 Task: Sync Google calendar.
Action: Mouse moved to (501, 49)
Screenshot: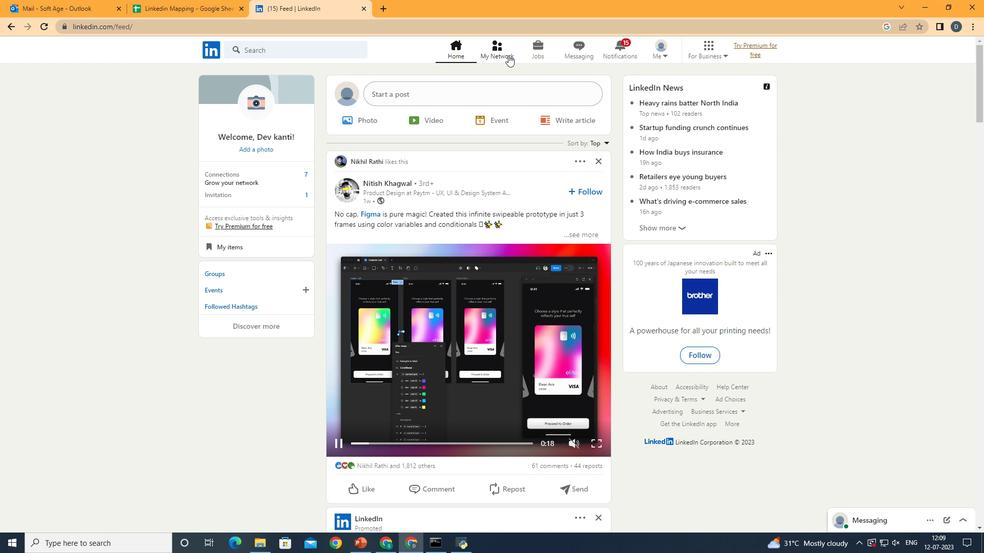 
Action: Mouse pressed left at (501, 49)
Screenshot: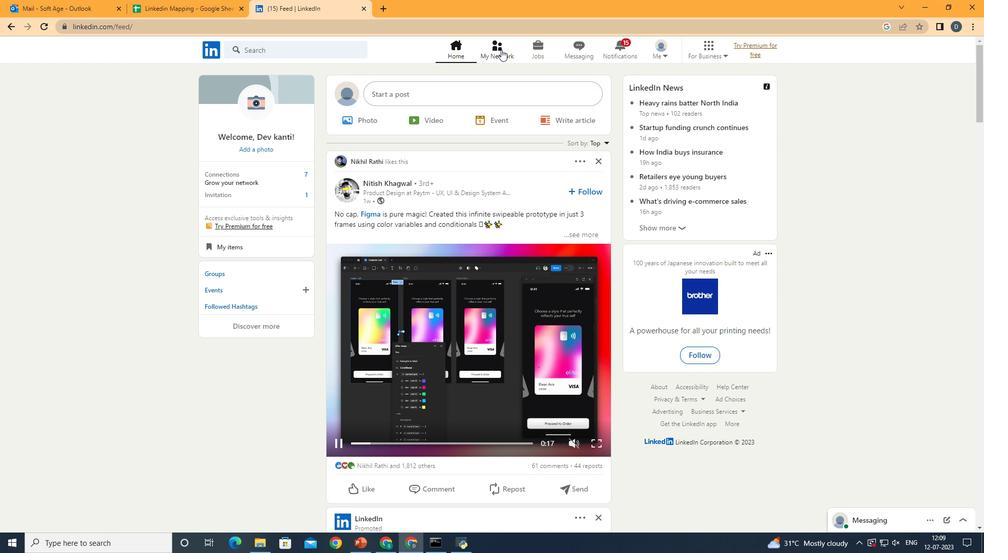 
Action: Mouse moved to (336, 127)
Screenshot: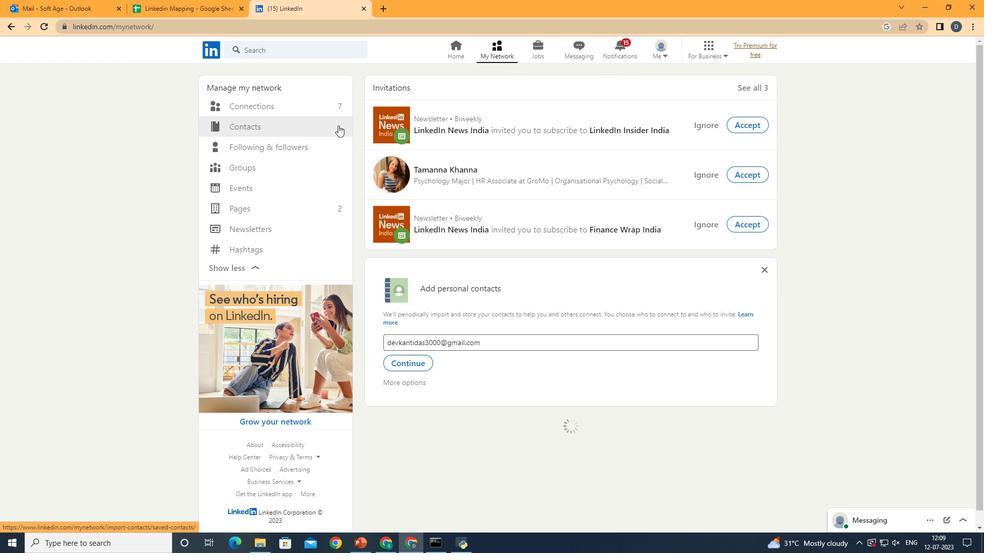 
Action: Mouse pressed left at (336, 127)
Screenshot: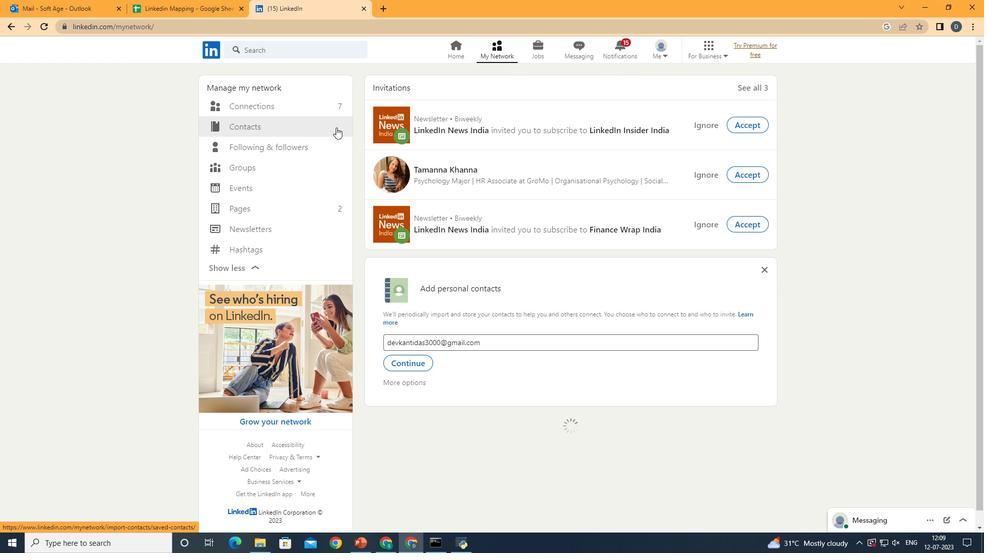 
Action: Mouse moved to (725, 186)
Screenshot: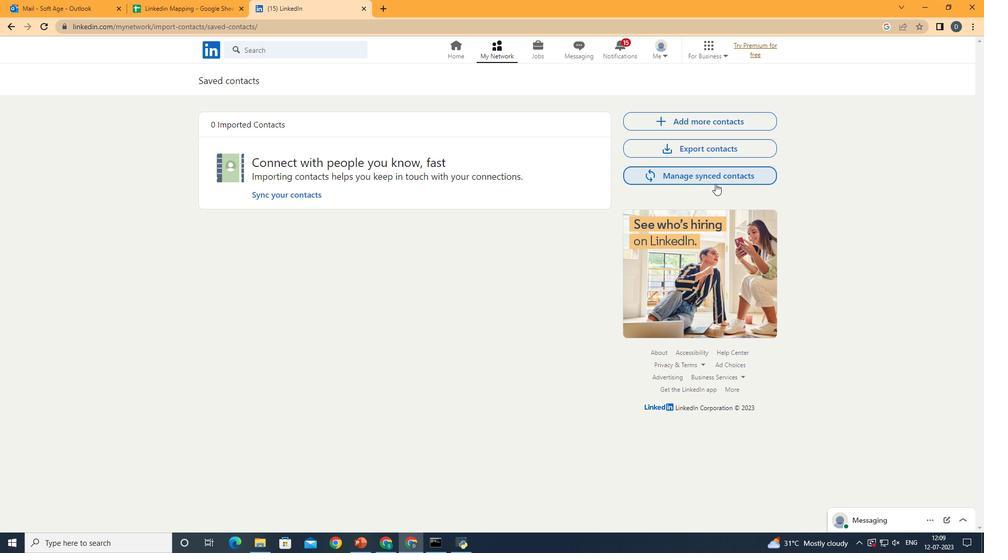 
Action: Mouse pressed left at (725, 186)
Screenshot: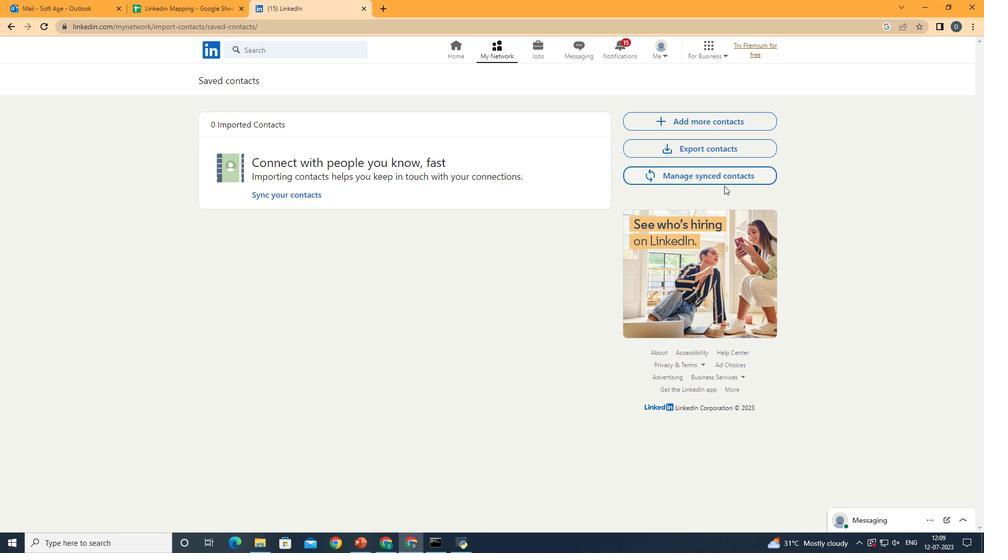 
Action: Mouse moved to (727, 181)
Screenshot: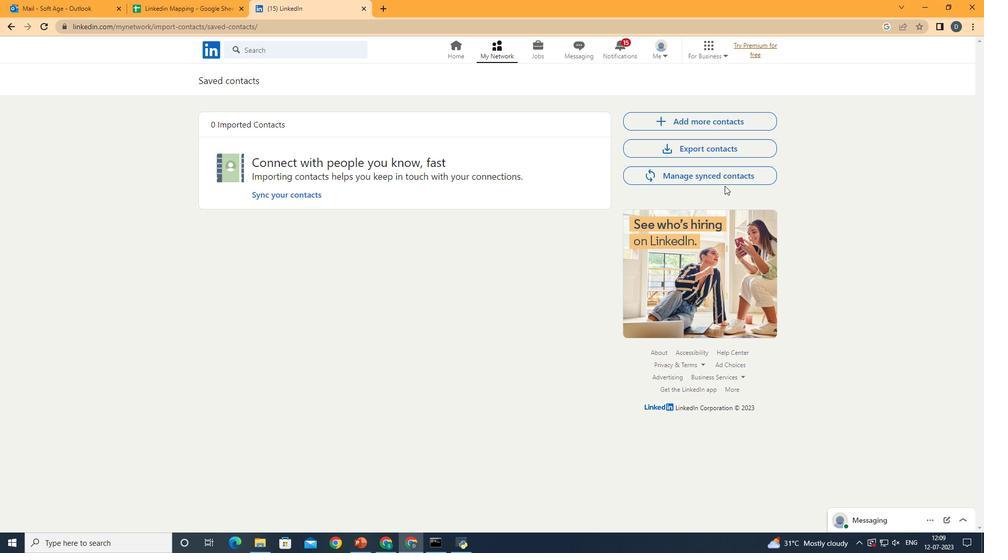 
Action: Mouse pressed left at (727, 181)
Screenshot: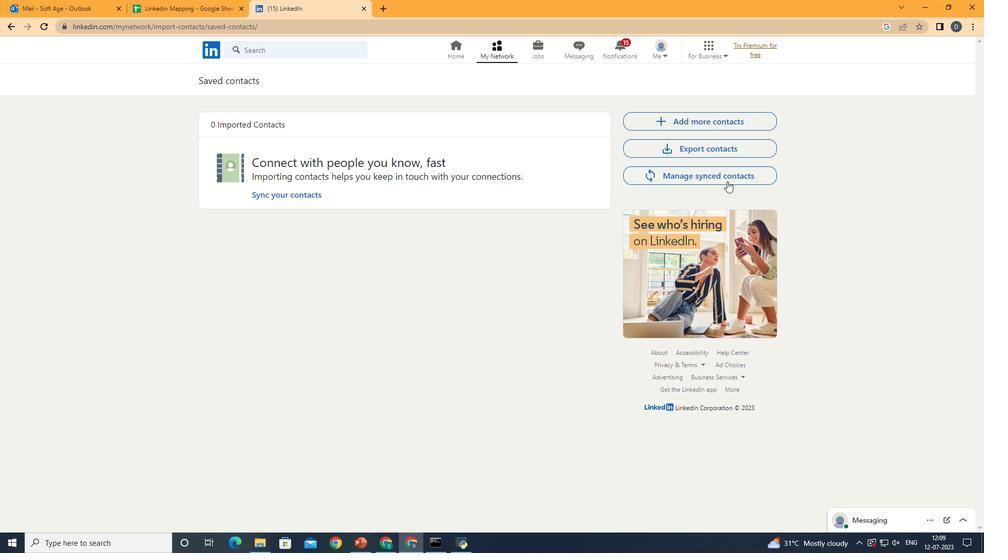 
Action: Mouse moved to (580, 397)
Screenshot: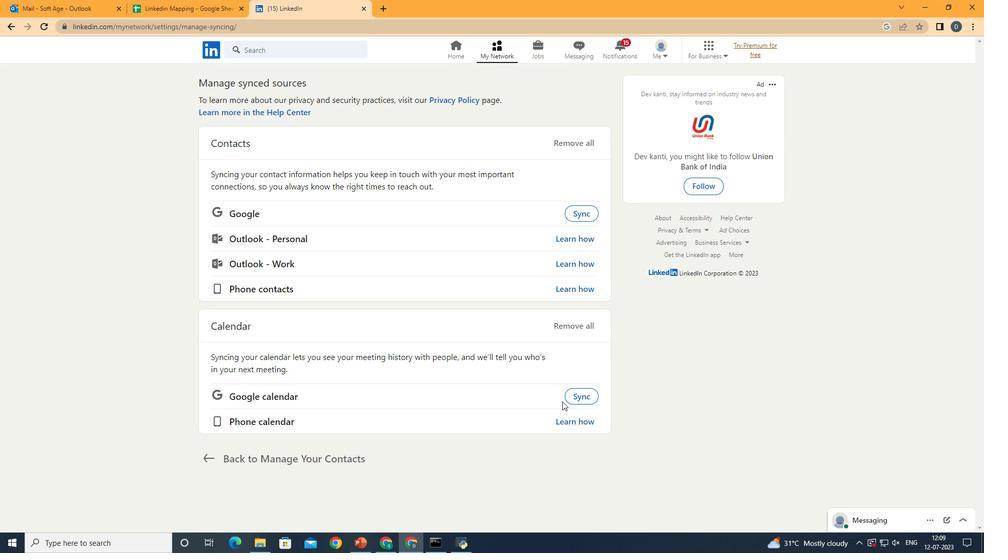 
Action: Mouse pressed left at (580, 397)
Screenshot: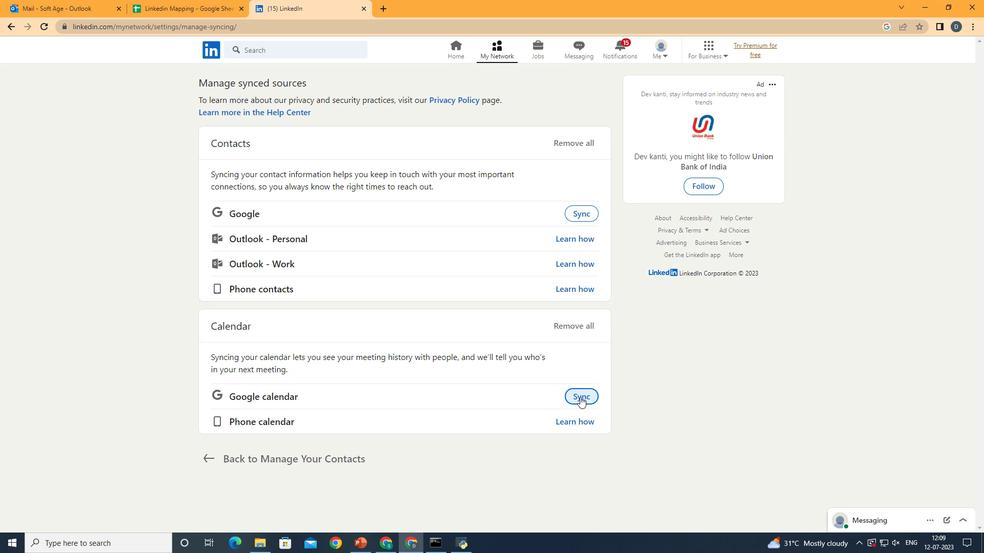 
Action: Mouse moved to (302, 220)
Screenshot: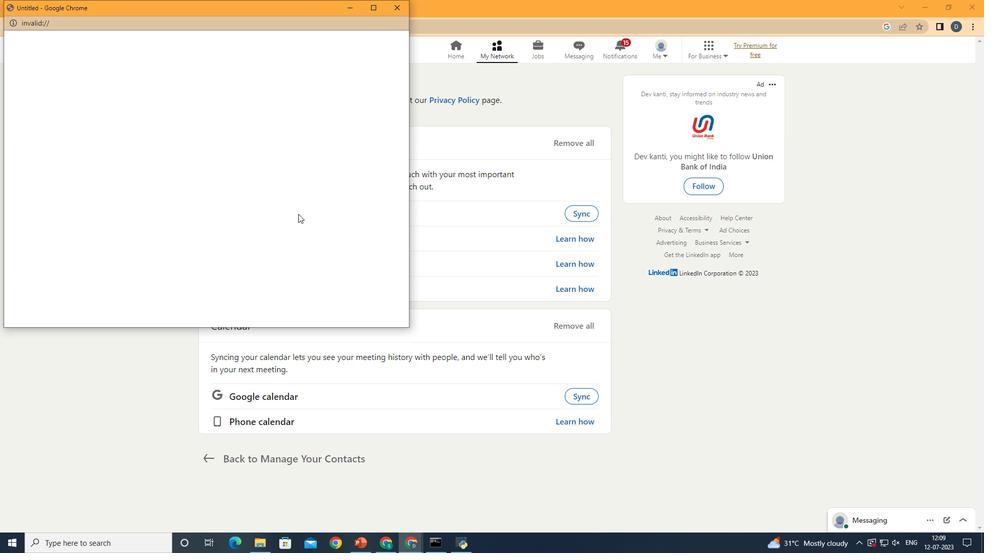 
